 Task: Editing simple light - Section header.
Action: Mouse moved to (188, 71)
Screenshot: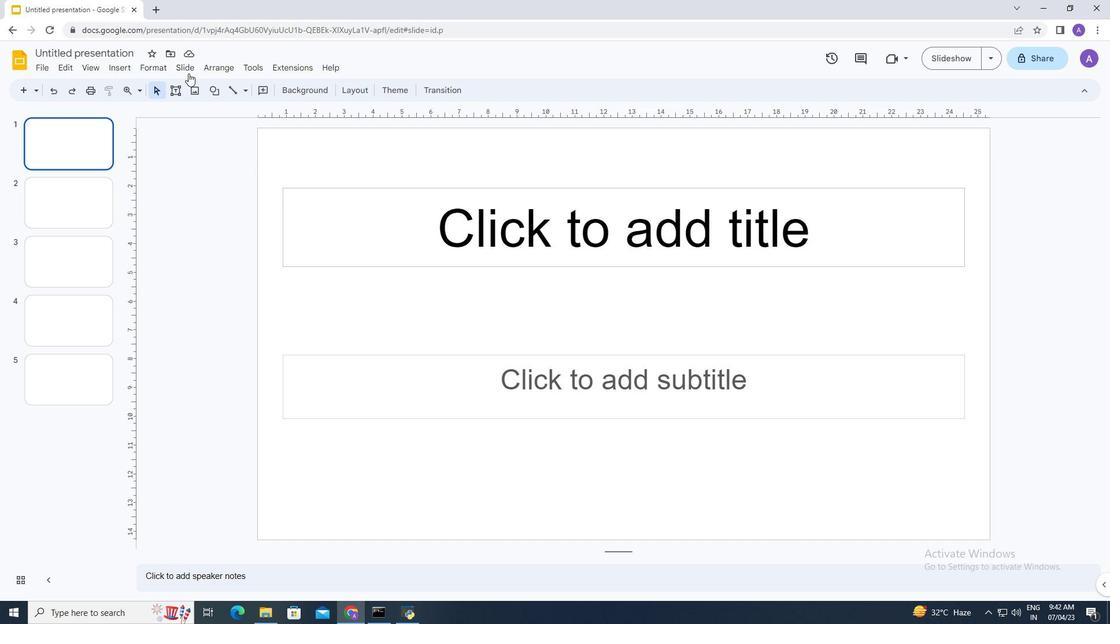 
Action: Mouse pressed left at (188, 71)
Screenshot: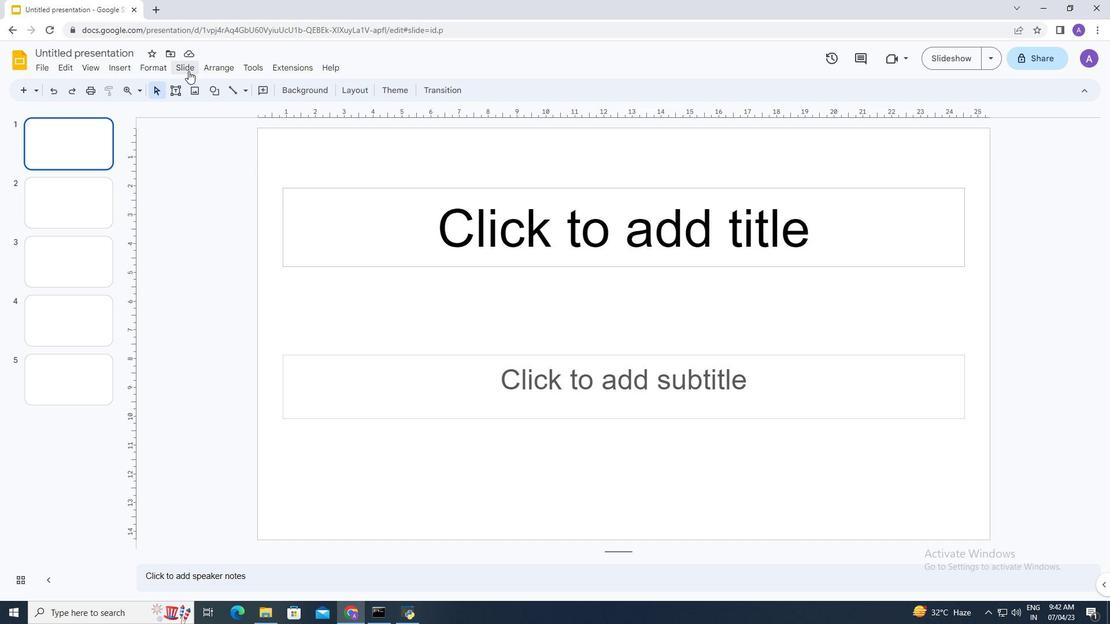 
Action: Mouse moved to (263, 251)
Screenshot: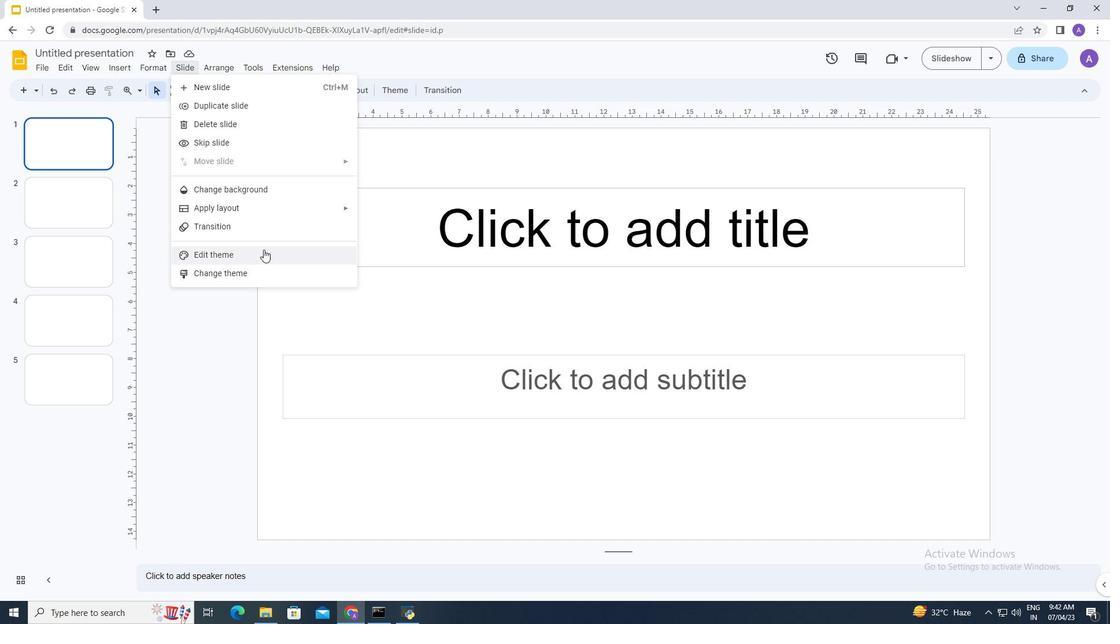 
Action: Mouse pressed left at (263, 251)
Screenshot: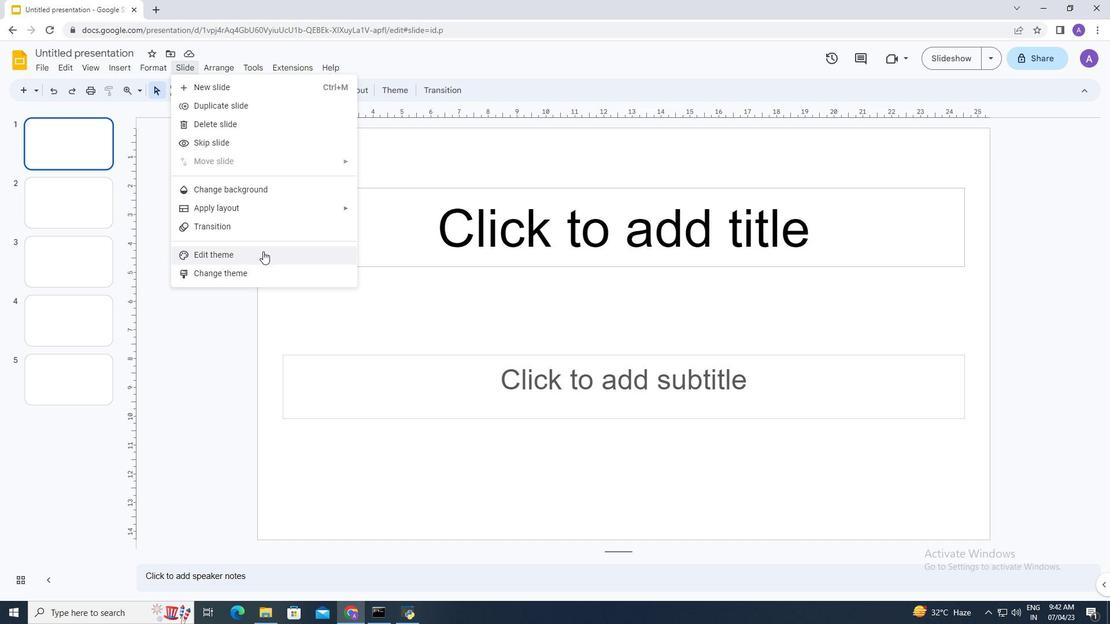 
Action: Mouse moved to (161, 283)
Screenshot: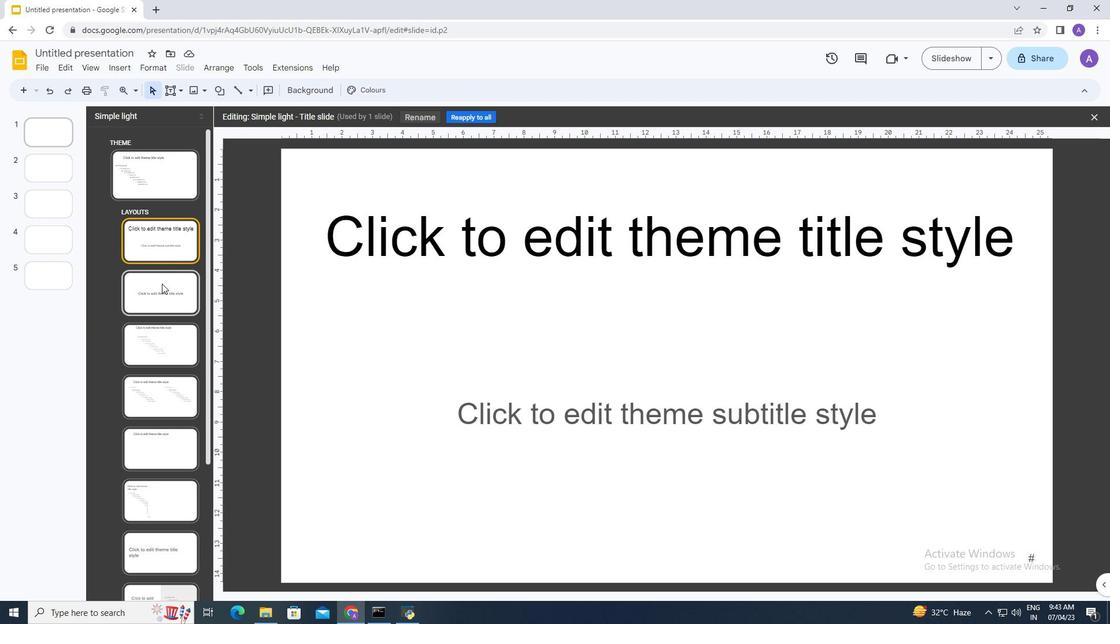 
Action: Mouse pressed left at (161, 283)
Screenshot: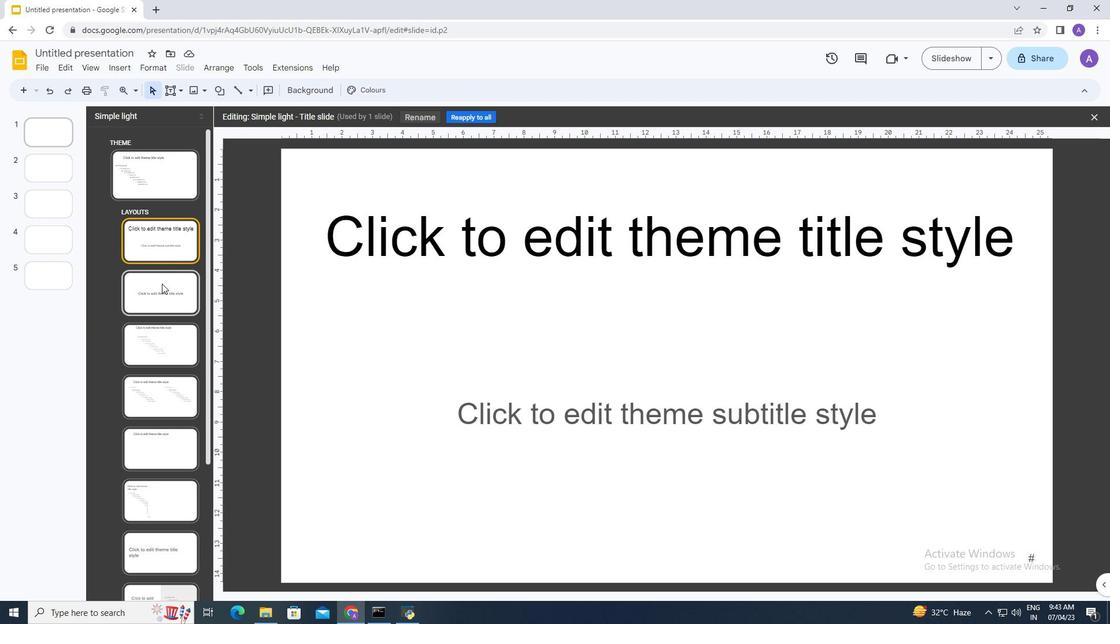 
Action: Mouse moved to (660, 368)
Screenshot: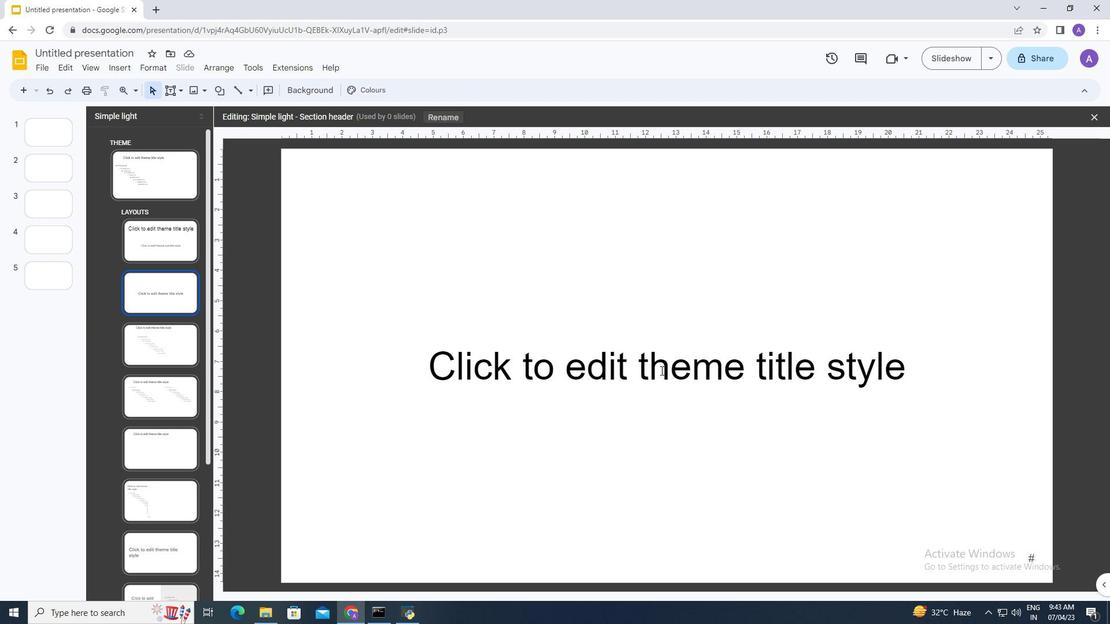 
Action: Mouse pressed left at (660, 368)
Screenshot: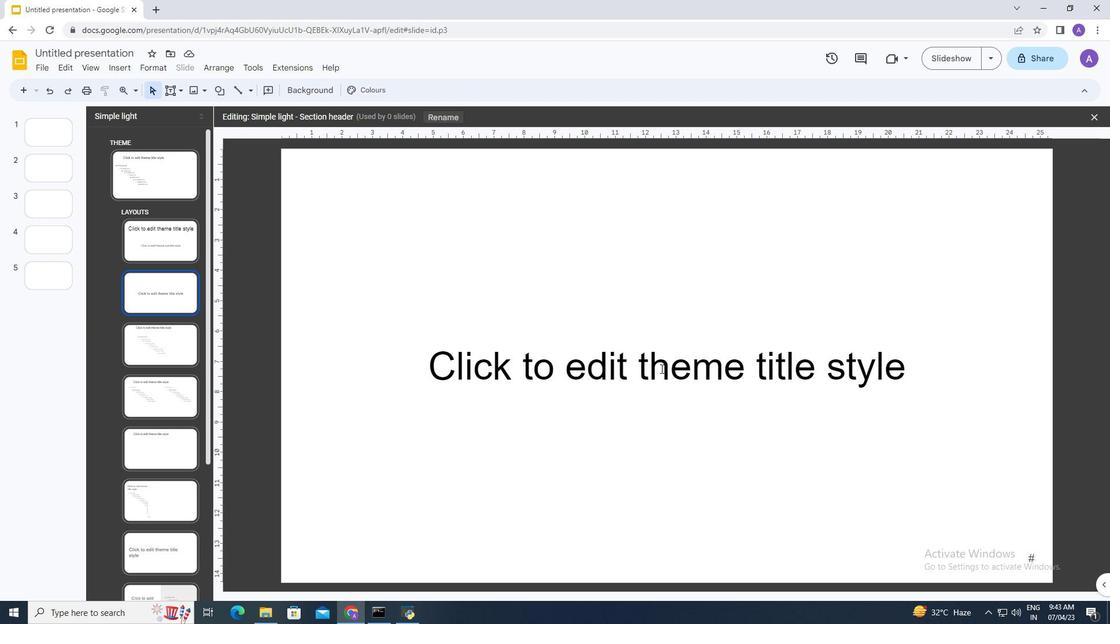 
Action: Mouse moved to (666, 330)
Screenshot: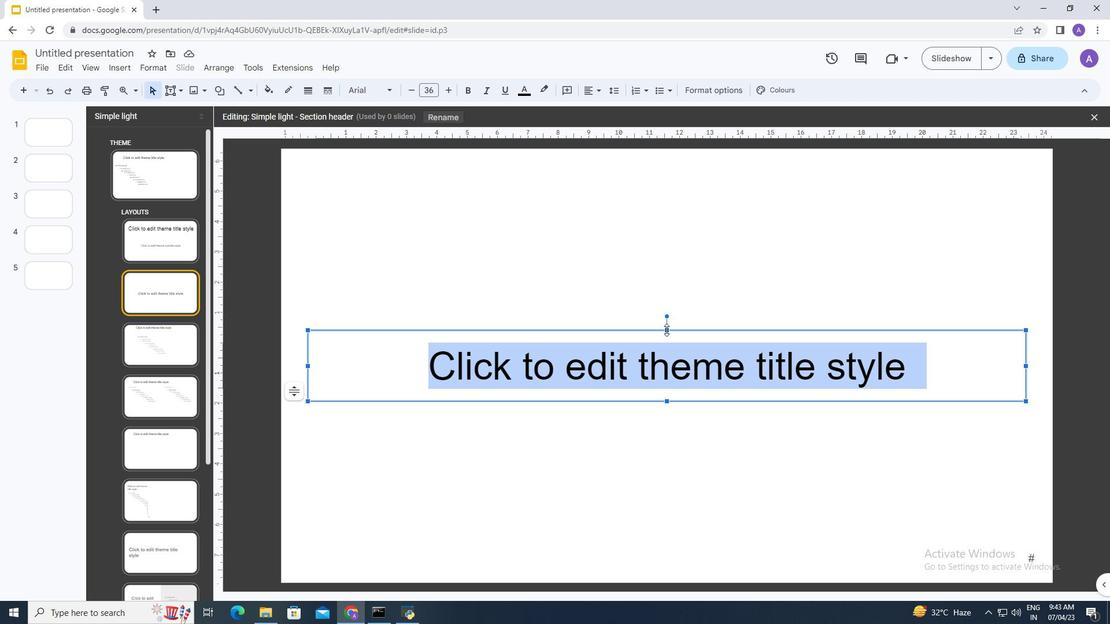 
Action: Mouse pressed left at (666, 330)
Screenshot: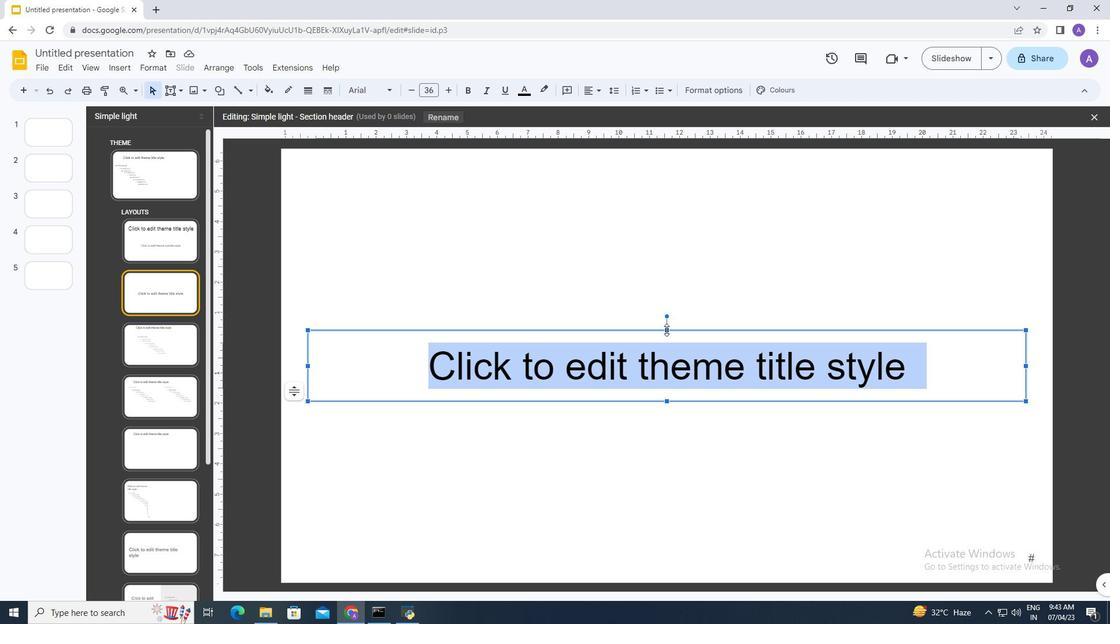 
Action: Mouse moved to (663, 361)
Screenshot: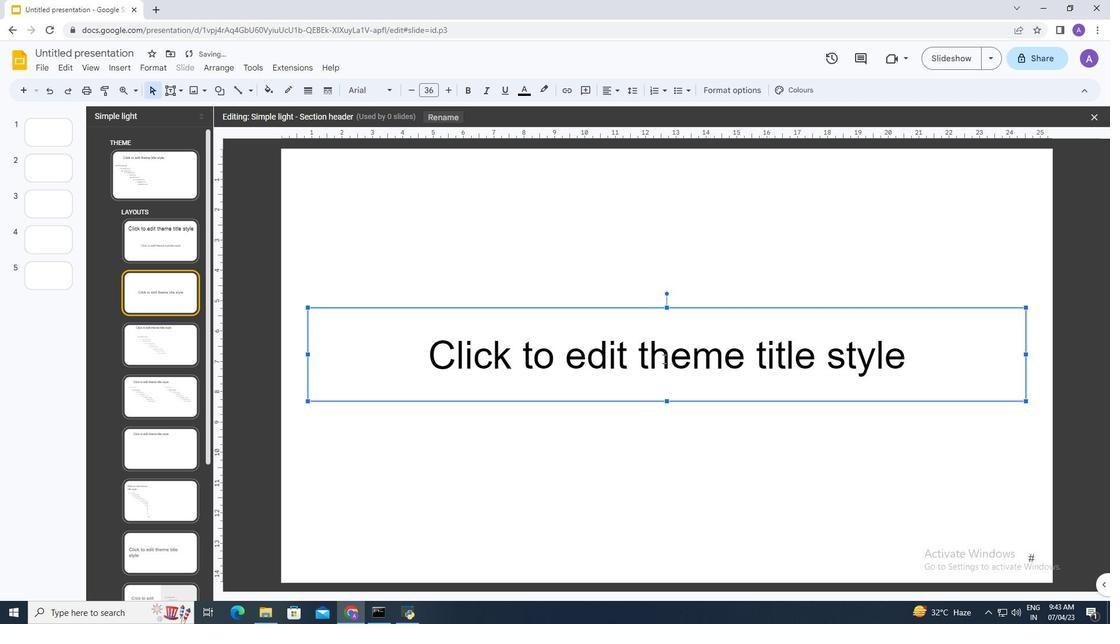 
Action: Mouse pressed left at (663, 361)
Screenshot: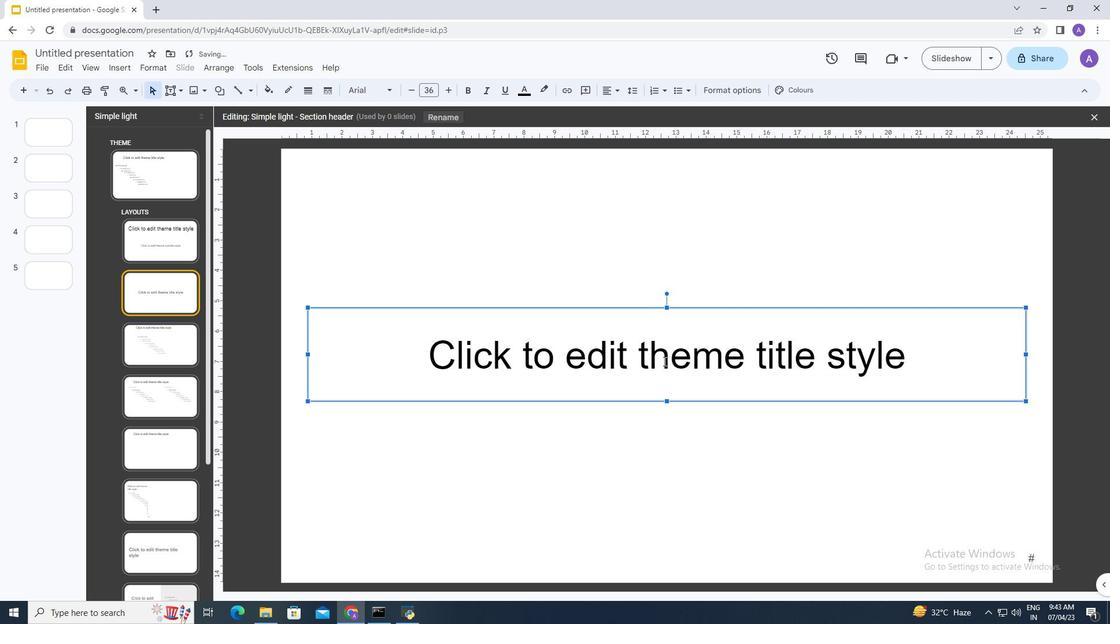 
